 Task: Click the Close button Under New Vendor in Find Vendor.
Action: Mouse moved to (97, 12)
Screenshot: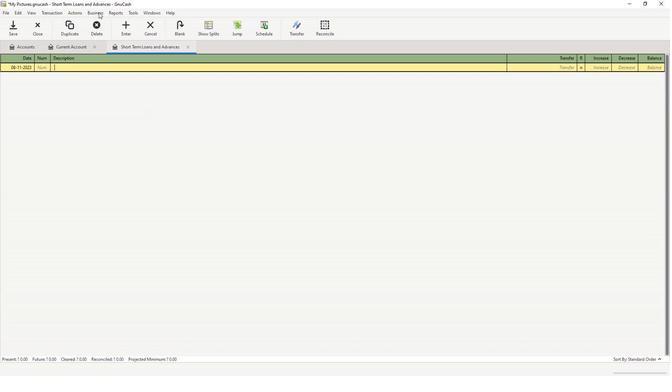 
Action: Mouse pressed left at (97, 12)
Screenshot: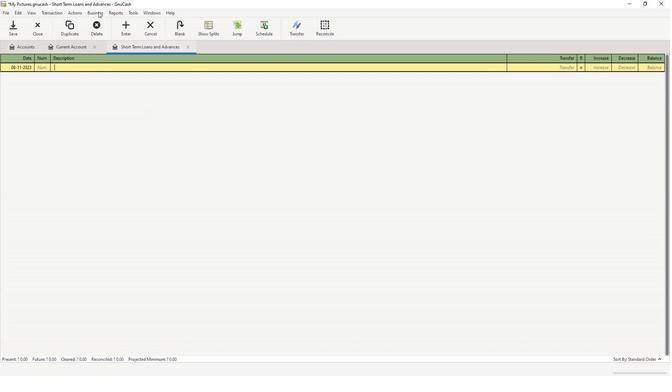 
Action: Mouse moved to (114, 31)
Screenshot: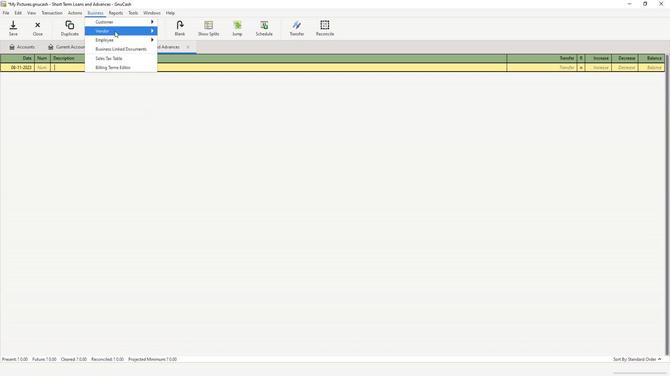 
Action: Mouse pressed left at (114, 31)
Screenshot: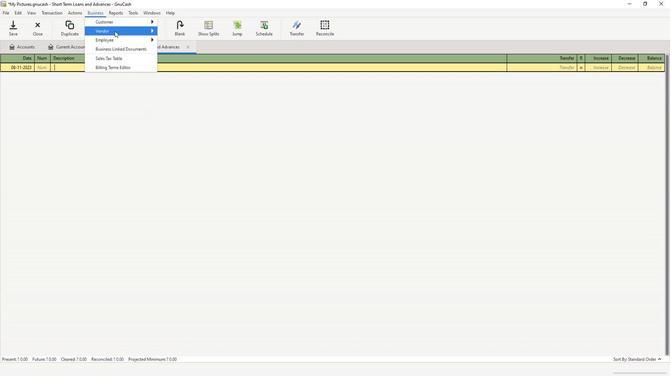 
Action: Mouse moved to (177, 51)
Screenshot: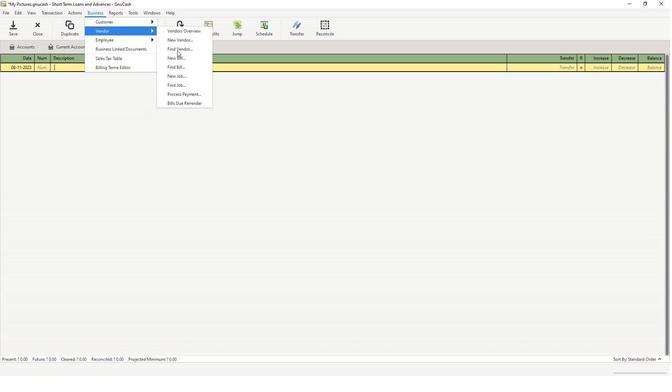 
Action: Mouse pressed left at (177, 51)
Screenshot: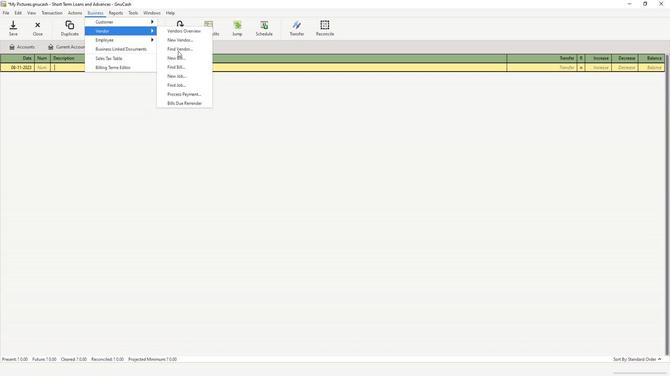 
Action: Mouse moved to (357, 246)
Screenshot: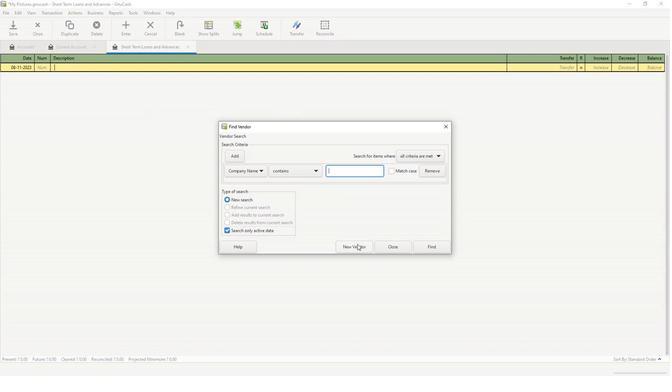 
Action: Mouse pressed left at (357, 246)
Screenshot: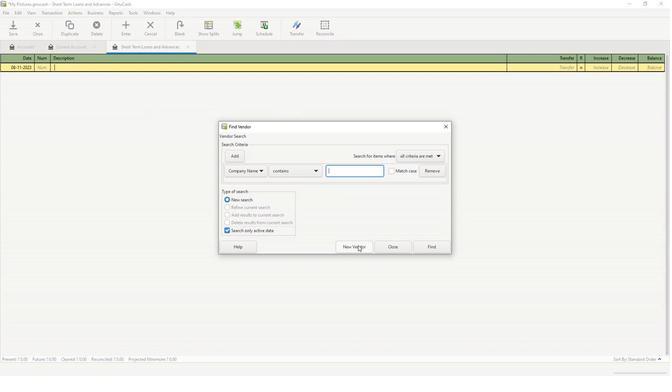 
Action: Mouse moved to (356, 305)
Screenshot: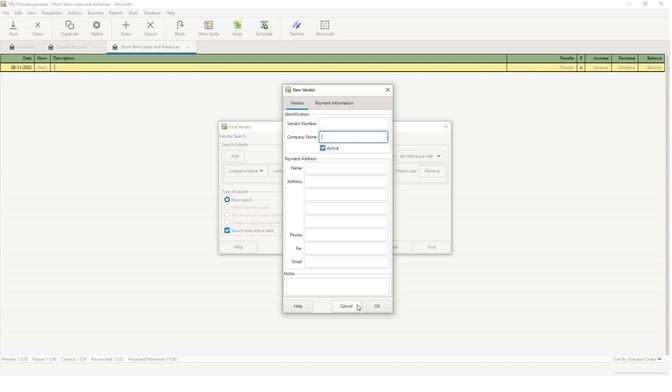 
Action: Mouse pressed left at (356, 305)
Screenshot: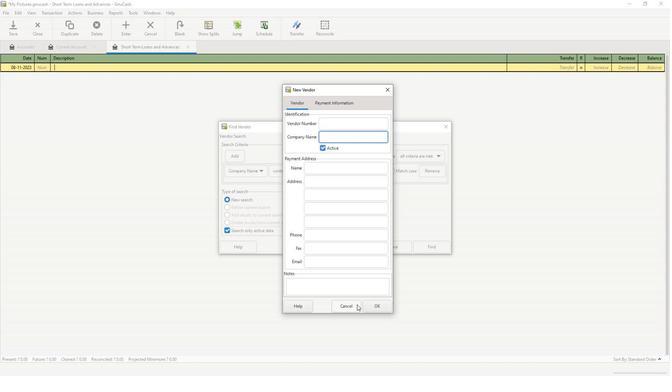 
Action: Mouse moved to (401, 250)
Screenshot: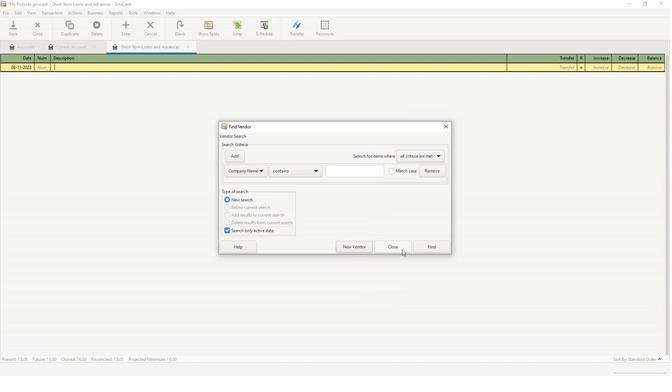 
Action: Mouse pressed left at (401, 250)
Screenshot: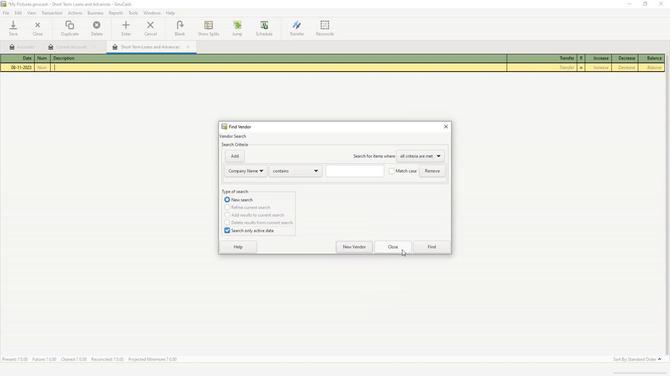 
